 Task: Select spam messages.
Action: Mouse moved to (673, 85)
Screenshot: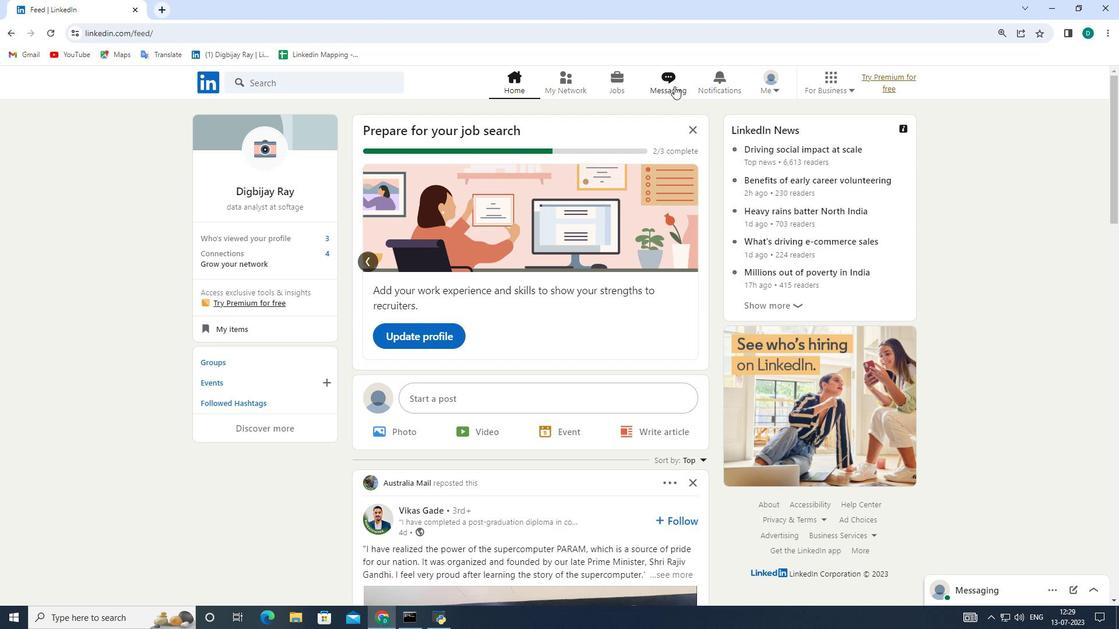 
Action: Mouse pressed left at (673, 85)
Screenshot: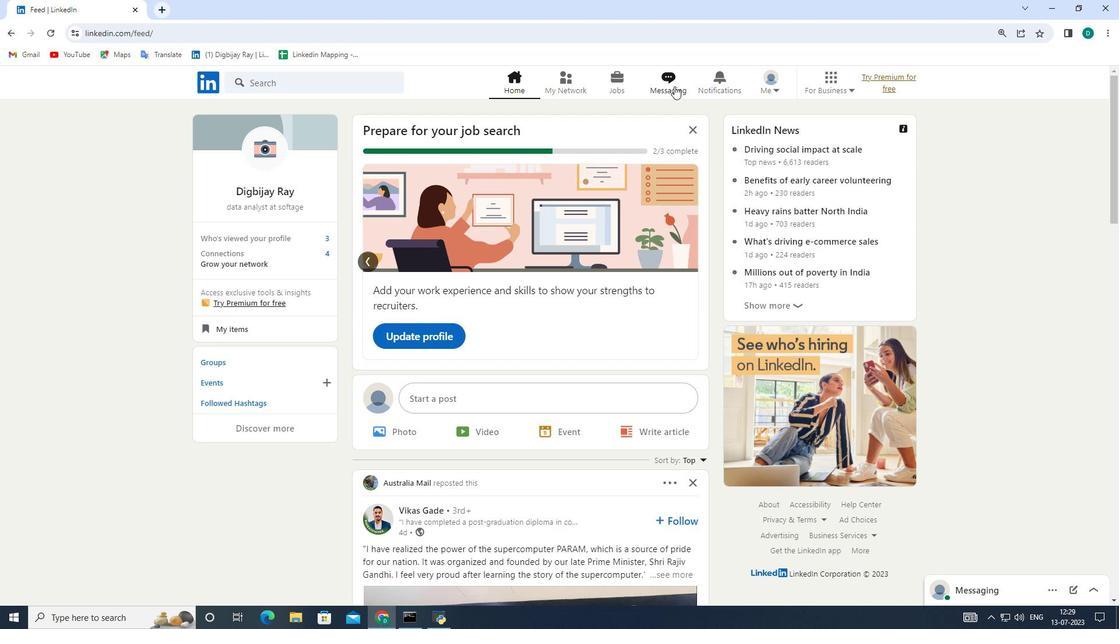 
Action: Mouse moved to (375, 154)
Screenshot: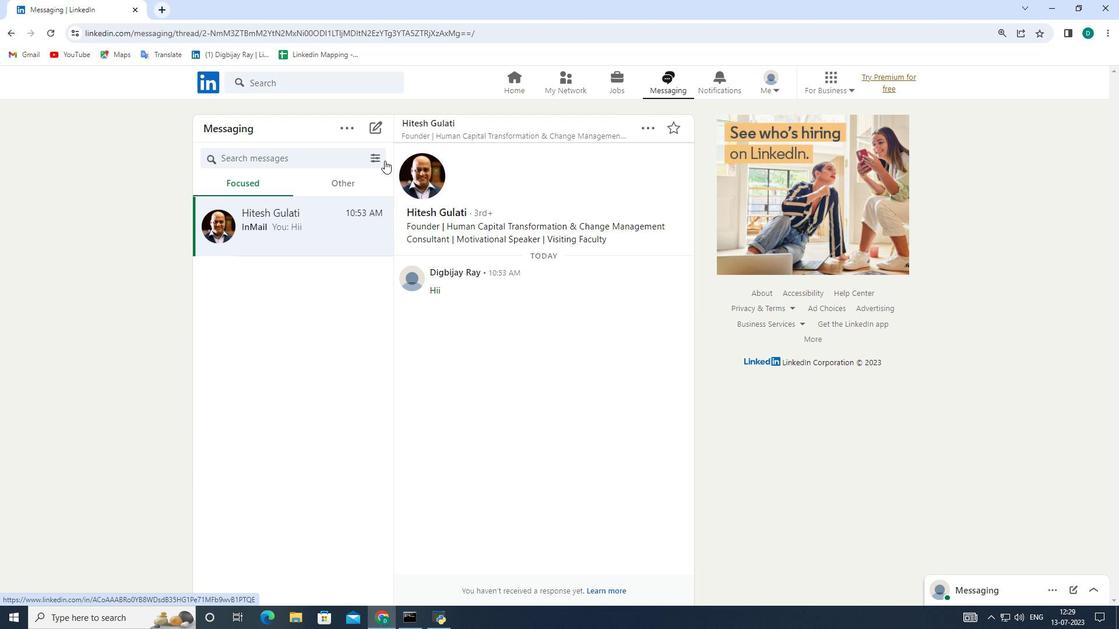 
Action: Mouse pressed left at (375, 154)
Screenshot: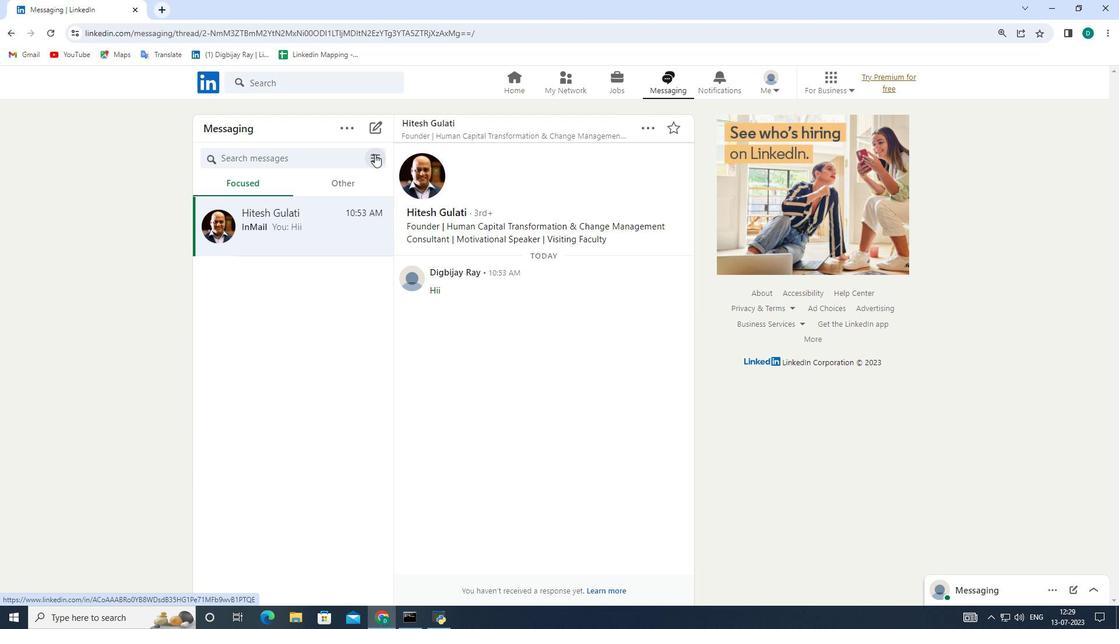 
Action: Mouse moved to (299, 303)
Screenshot: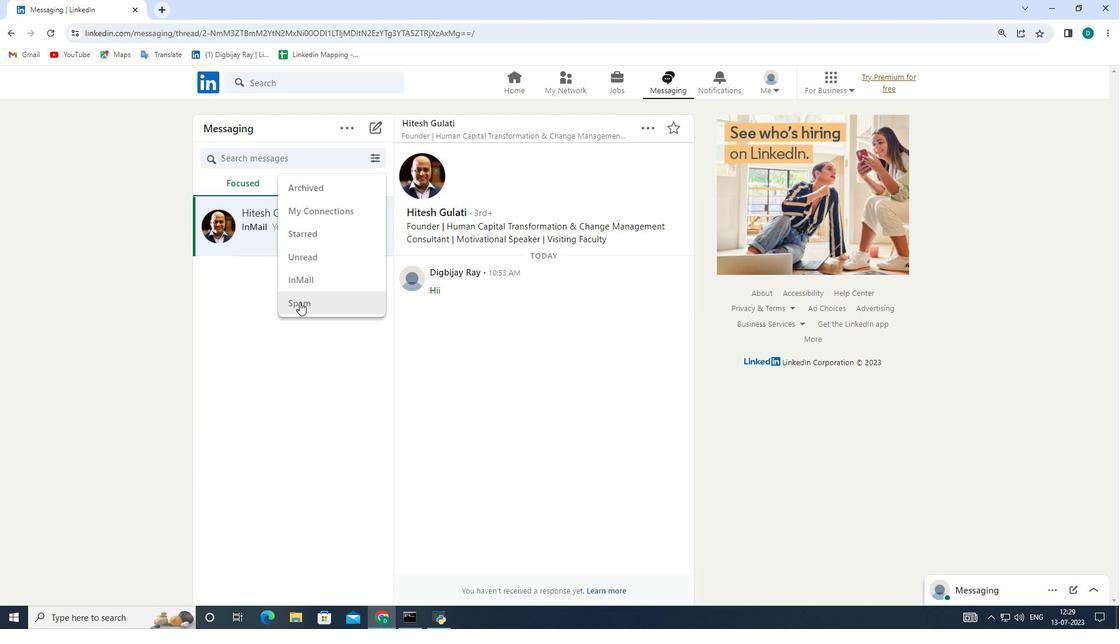 
Action: Mouse pressed left at (299, 303)
Screenshot: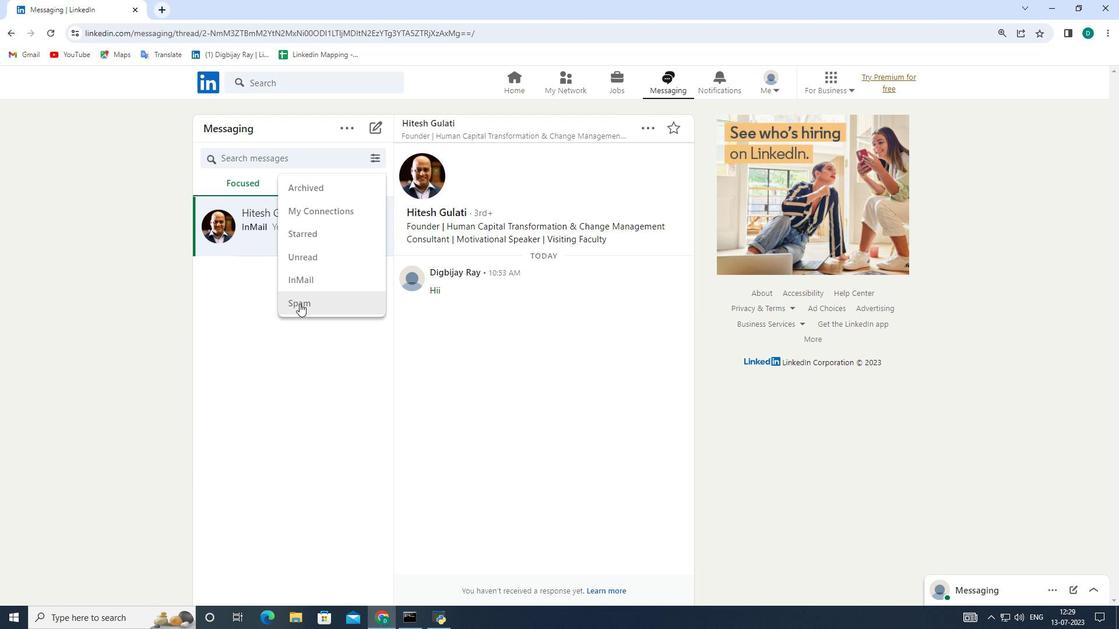 
